 Task: Create a sub task Gather and Analyse Requirements for the task  Improve user input sanitization for better security in the project Transform , assign it to team member softage.7@softage.net and update the status of the sub task to  On Track  , set the priority of the sub task to Low.
Action: Mouse moved to (36, 434)
Screenshot: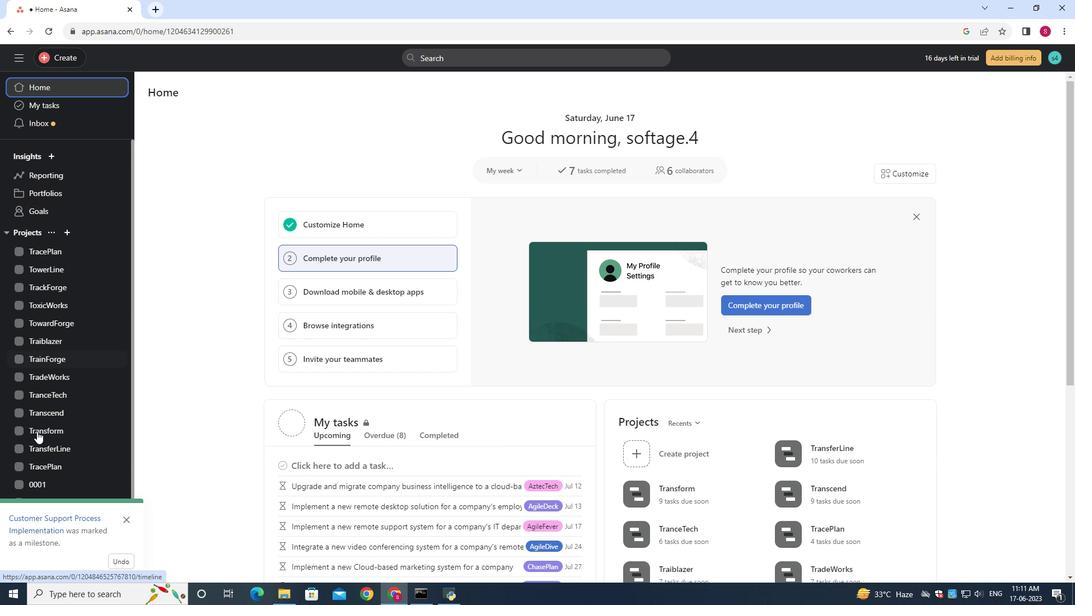 
Action: Mouse pressed left at (36, 434)
Screenshot: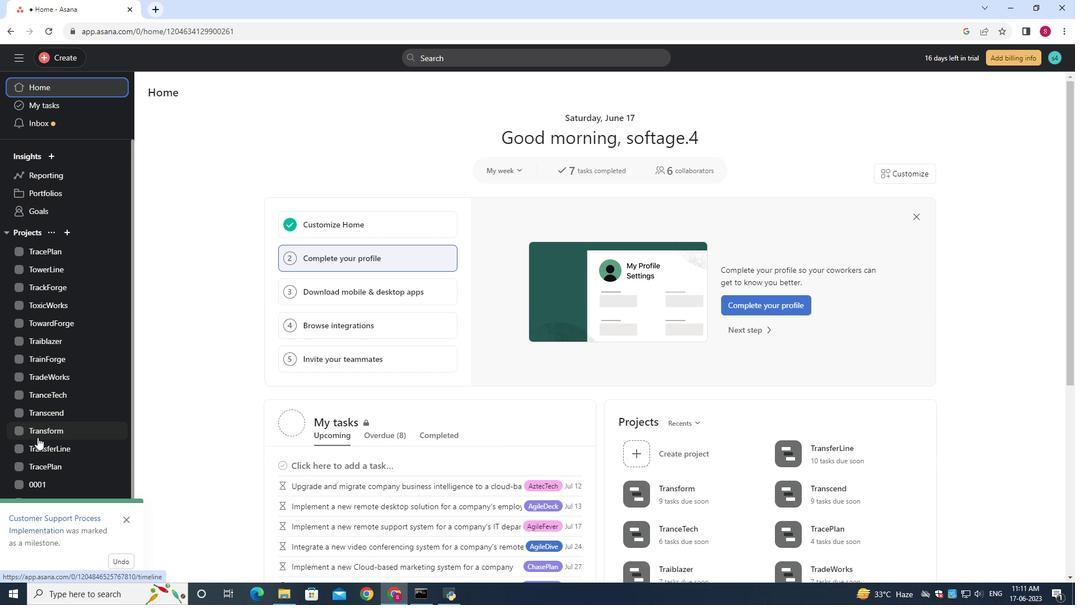 
Action: Mouse moved to (469, 265)
Screenshot: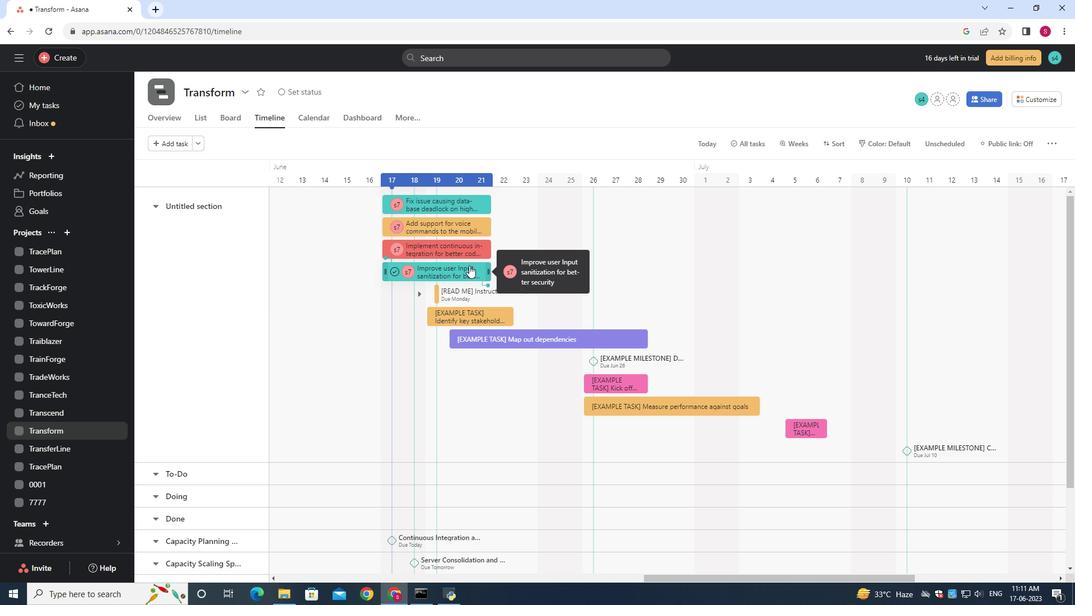 
Action: Mouse pressed left at (469, 265)
Screenshot: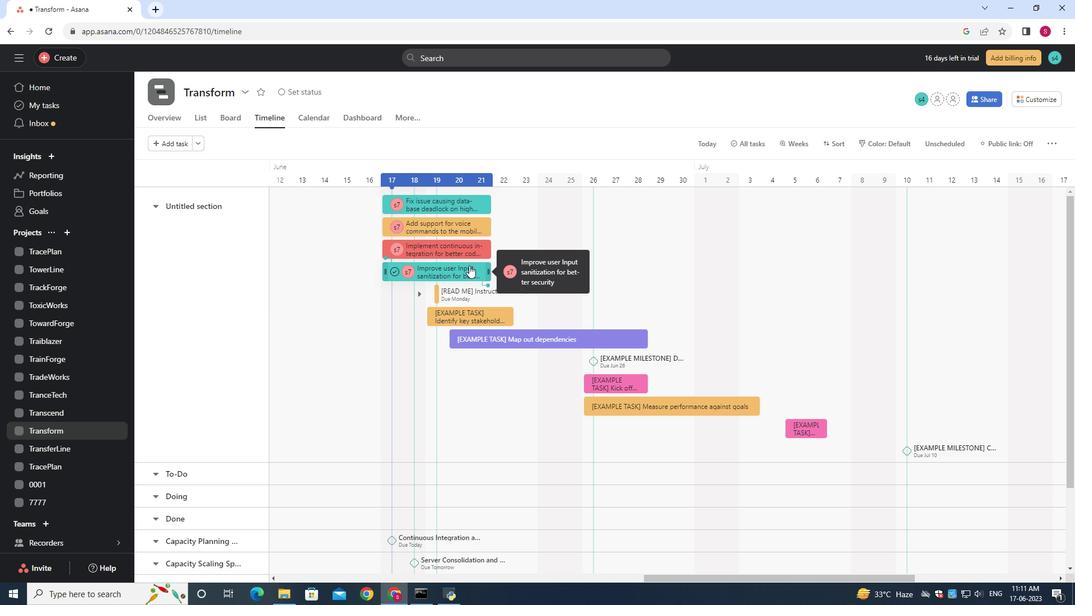 
Action: Mouse moved to (802, 299)
Screenshot: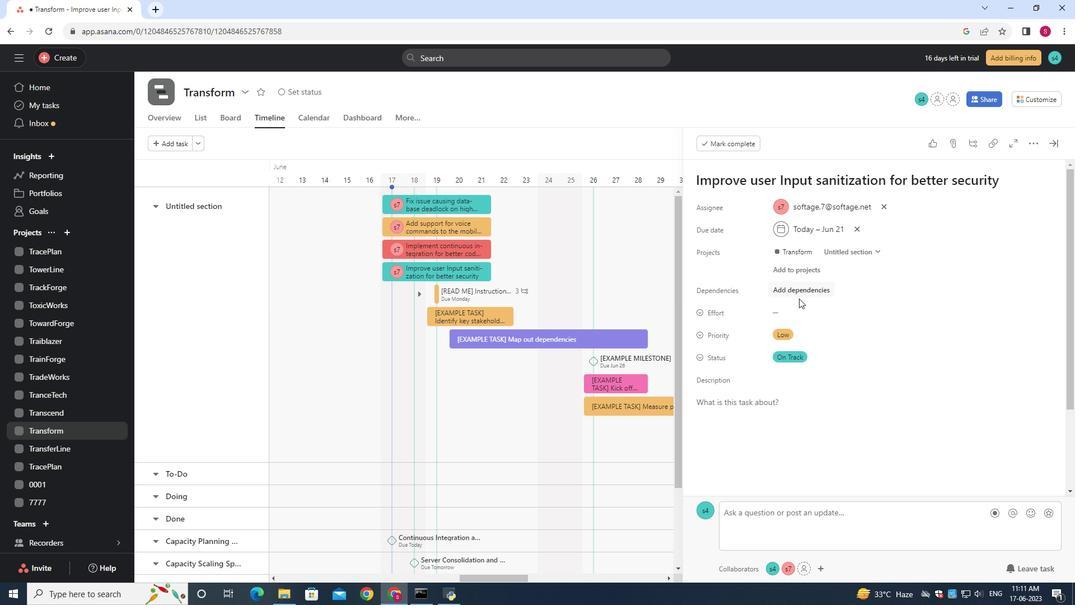 
Action: Mouse scrolled (802, 298) with delta (0, 0)
Screenshot: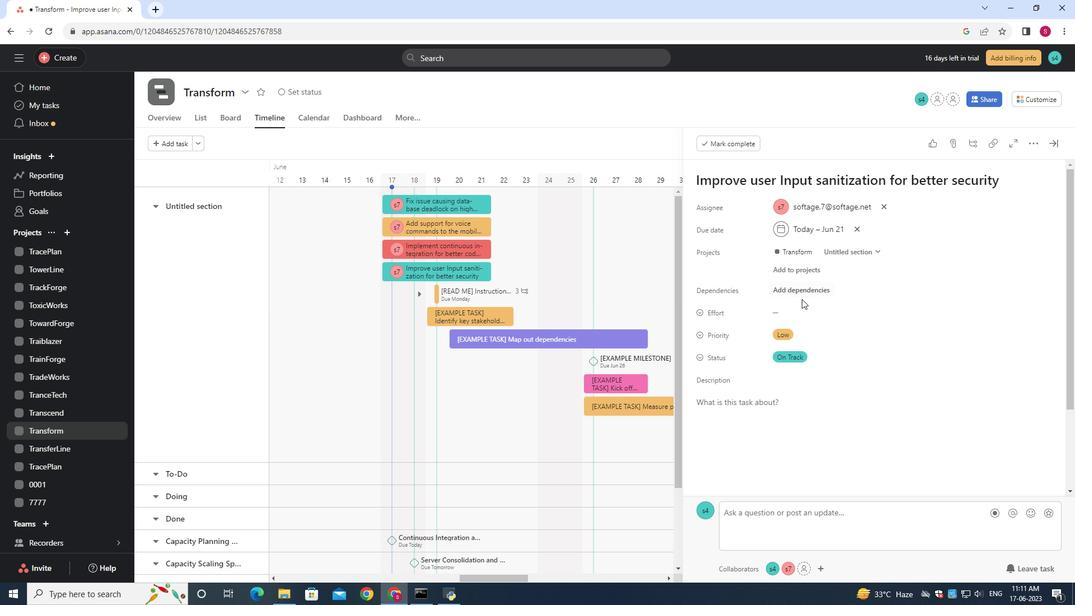 
Action: Mouse scrolled (802, 298) with delta (0, 0)
Screenshot: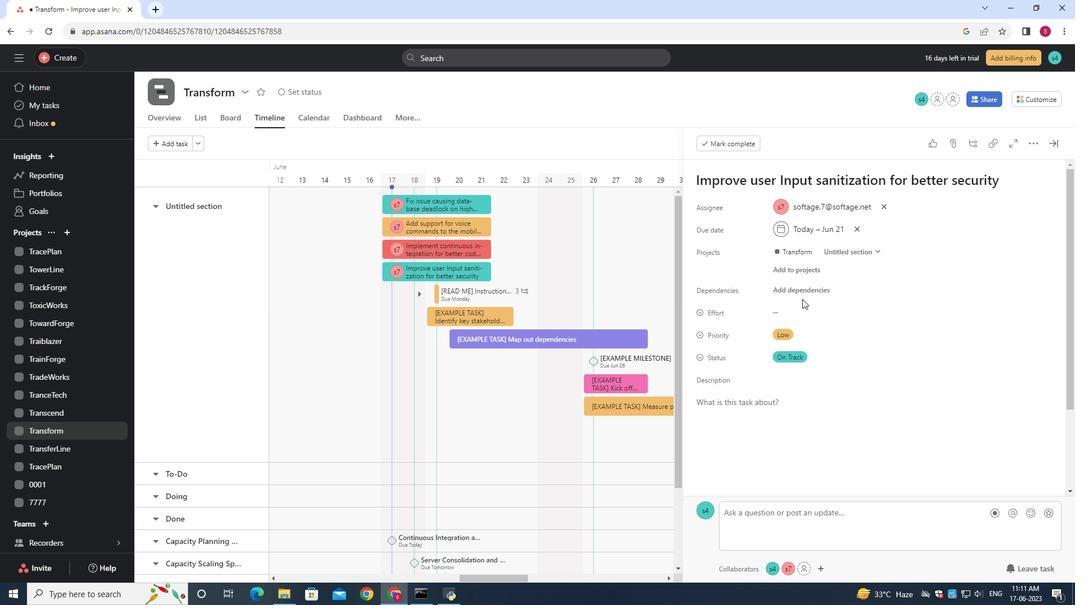 
Action: Mouse scrolled (802, 298) with delta (0, 0)
Screenshot: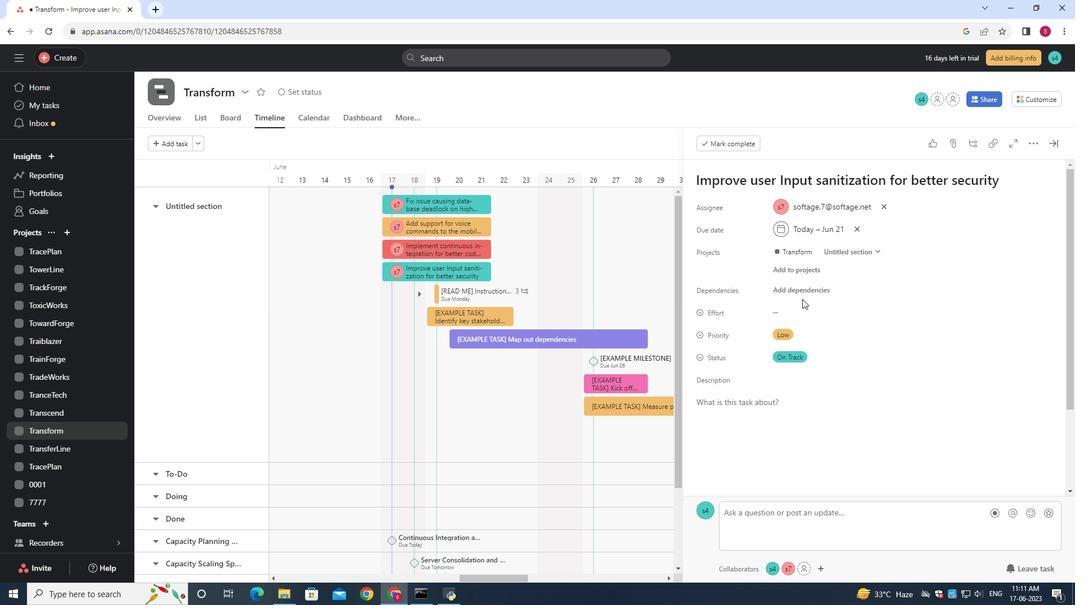 
Action: Mouse moved to (802, 299)
Screenshot: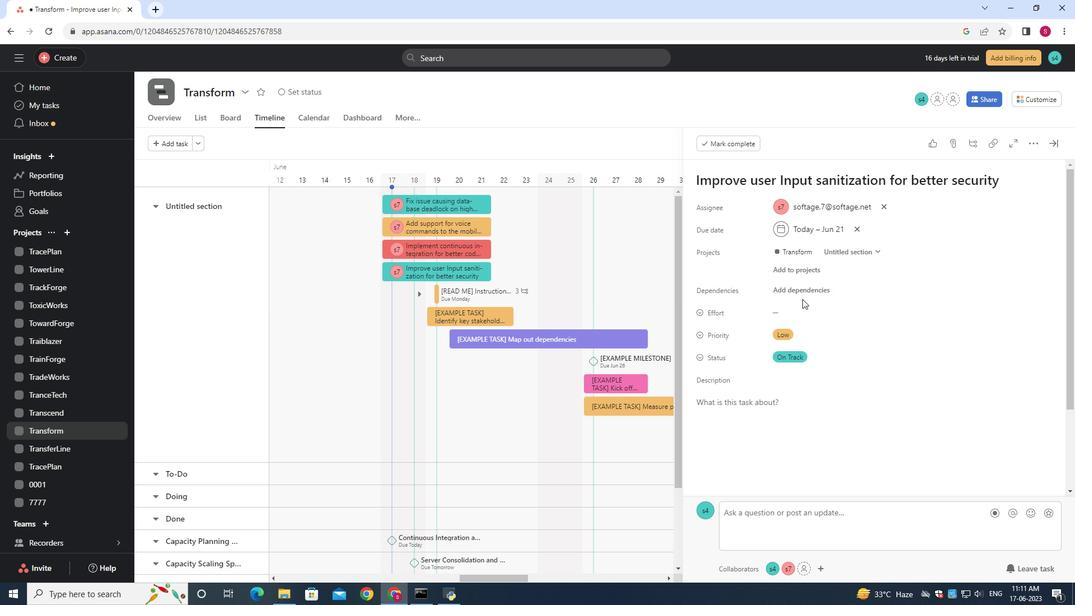 
Action: Mouse scrolled (802, 298) with delta (0, 0)
Screenshot: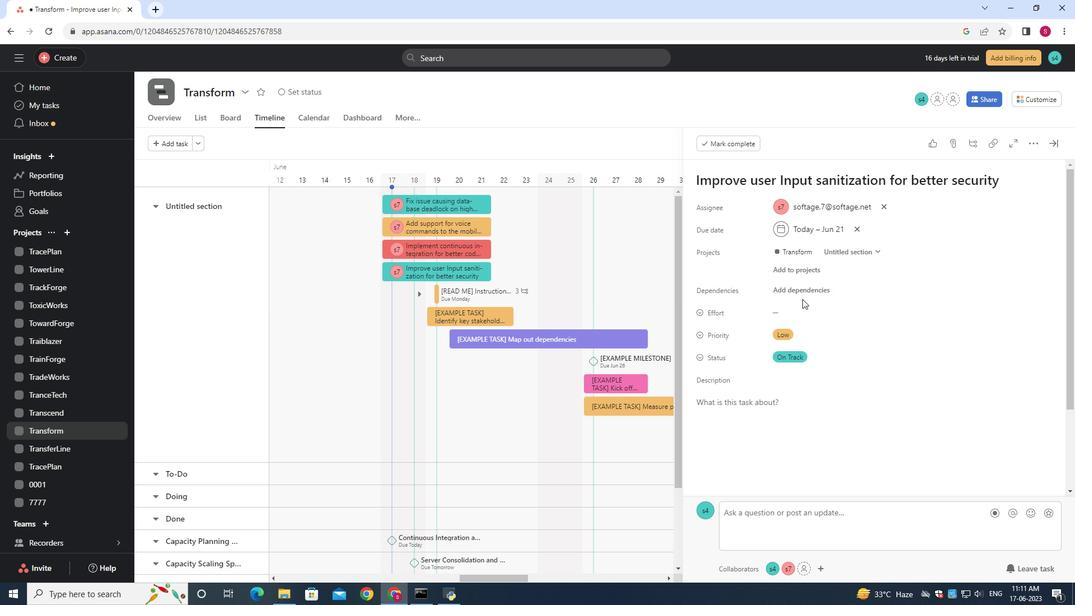 
Action: Mouse moved to (725, 403)
Screenshot: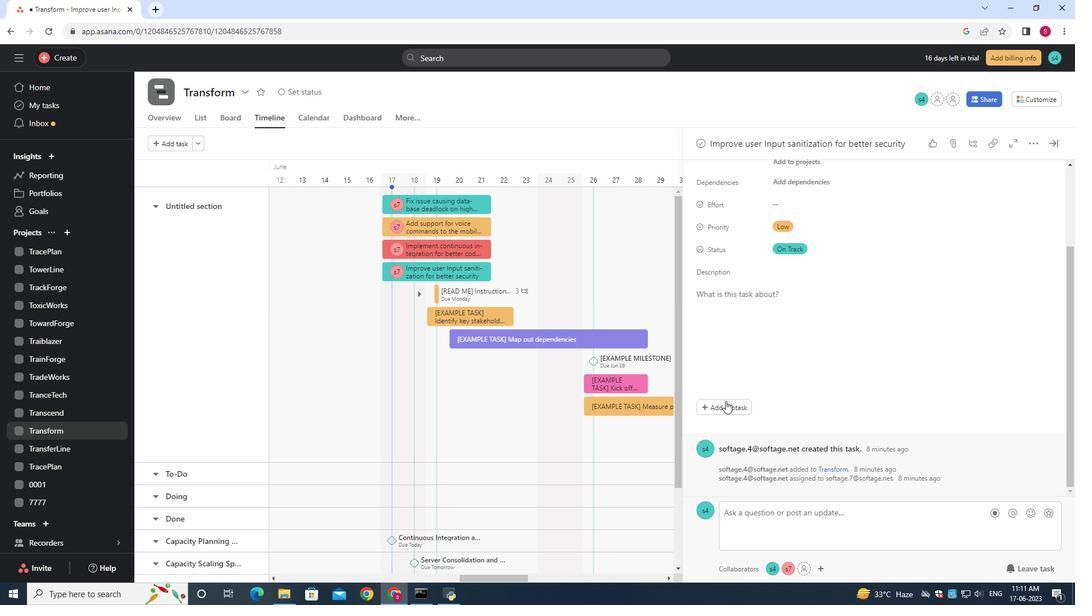 
Action: Mouse pressed left at (725, 403)
Screenshot: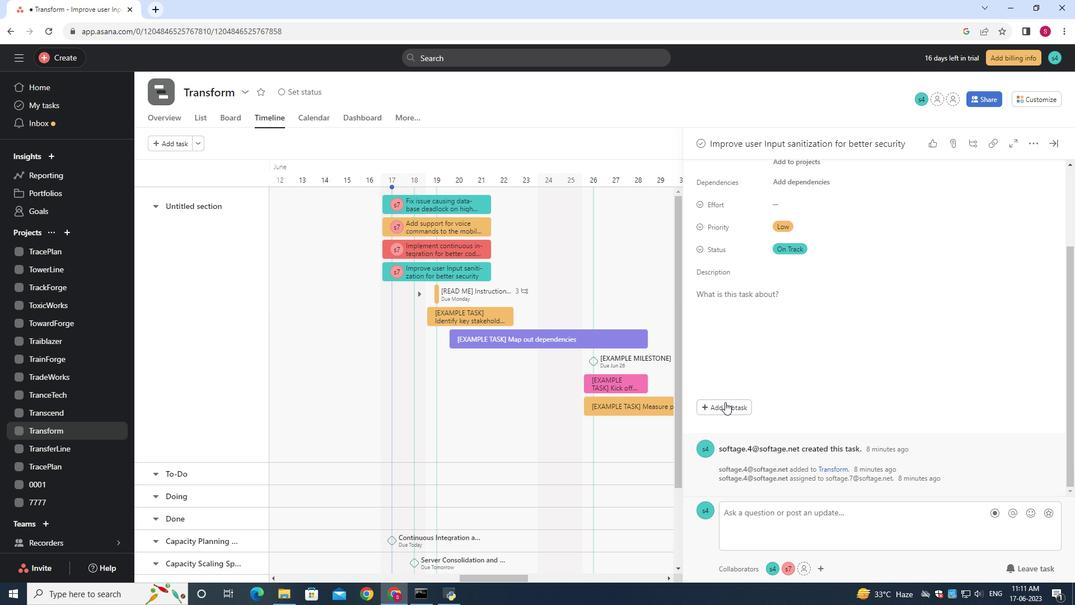 
Action: Key pressed <Key.shift><Key.shift><Key.shift><Key.shift><Key.shift><Key.shift><Key.shift><Key.shift><Key.shift><Key.shift><Key.shift><Key.shift><Key.shift><Key.shift><Key.shift><Key.shift><Key.shift><Key.shift><Key.shift><Key.shift><Key.shift>Gather<Key.space>and<Key.space><Key.shift>Analyse<Key.space><Key.shift><Key.shift>Requirments
Screenshot: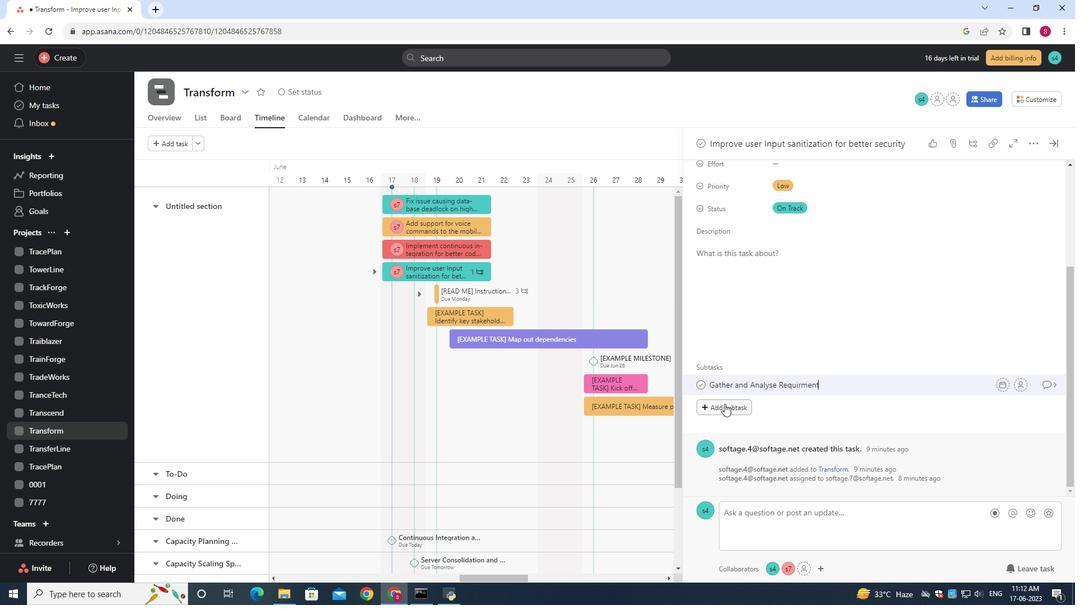 
Action: Mouse moved to (1019, 380)
Screenshot: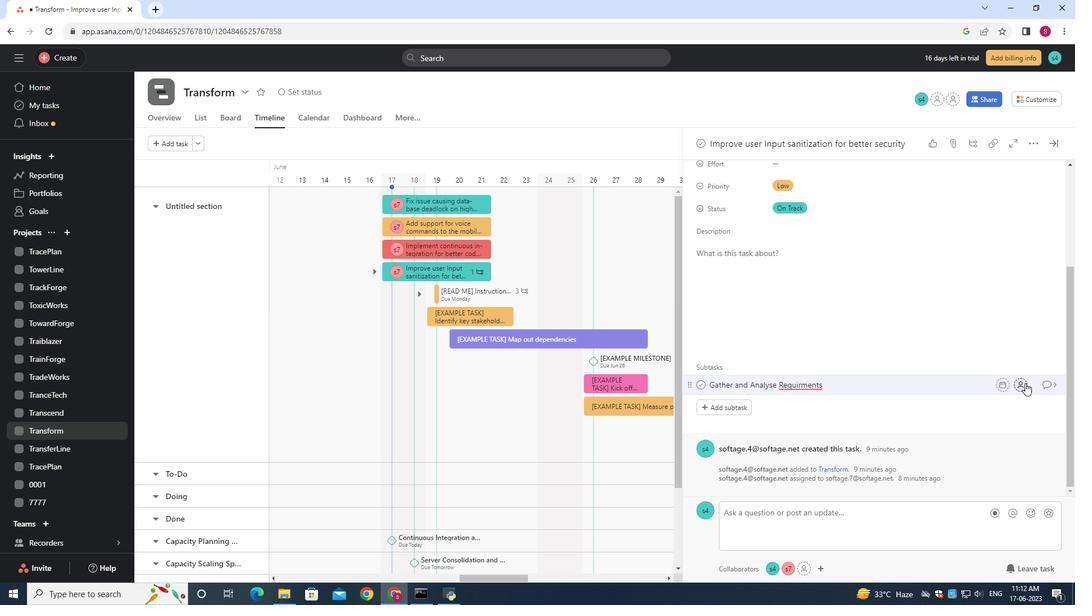 
Action: Mouse pressed left at (1019, 380)
Screenshot: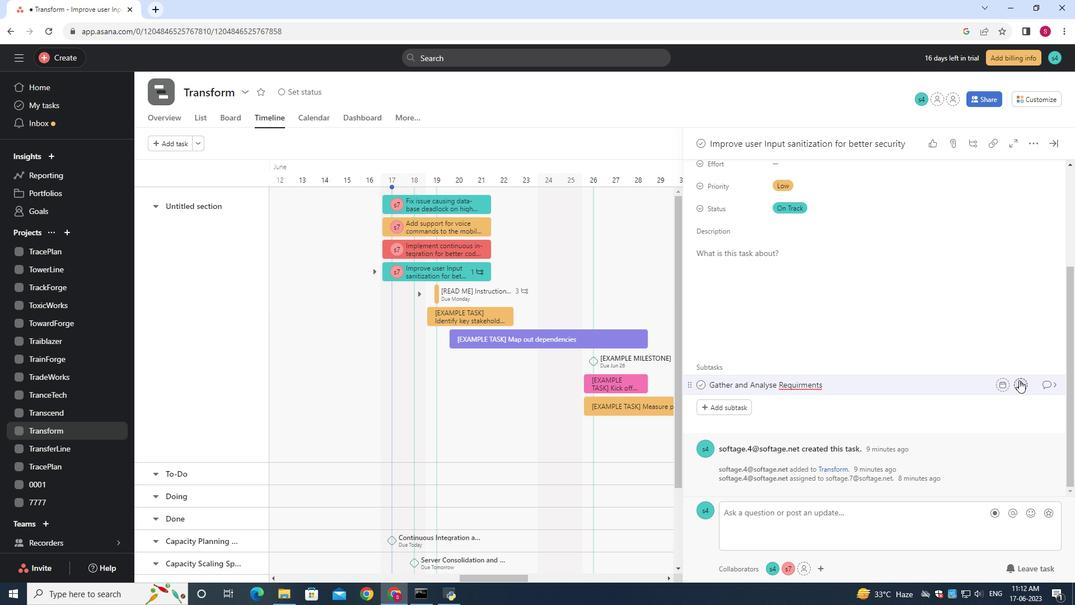 
Action: Mouse moved to (1020, 381)
Screenshot: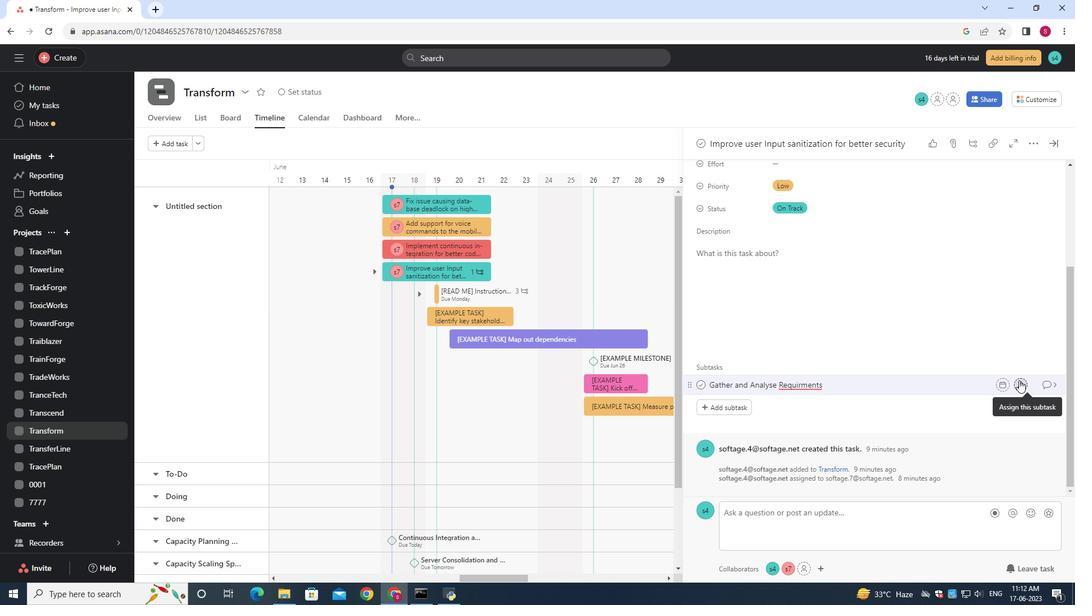
Action: Key pressed softage.7<Key.shift><Key.shift><Key.shift><Key.shift><Key.shift><Key.shift><Key.shift><Key.shift><Key.shift><Key.shift><Key.shift><Key.shift><Key.shift>@softage.net
Screenshot: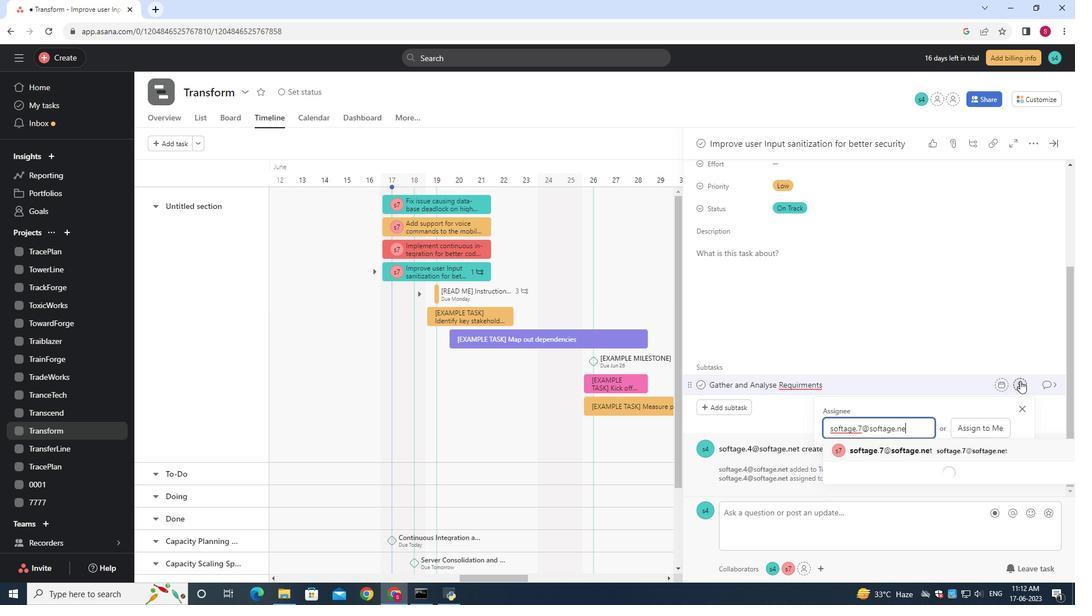 
Action: Mouse moved to (904, 448)
Screenshot: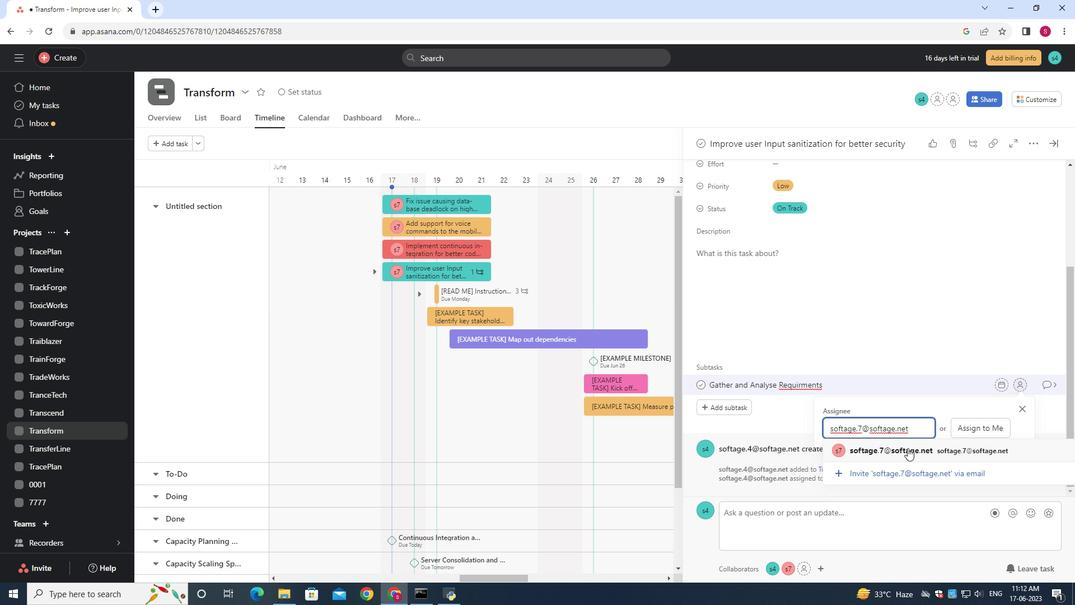 
Action: Mouse pressed left at (904, 448)
Screenshot: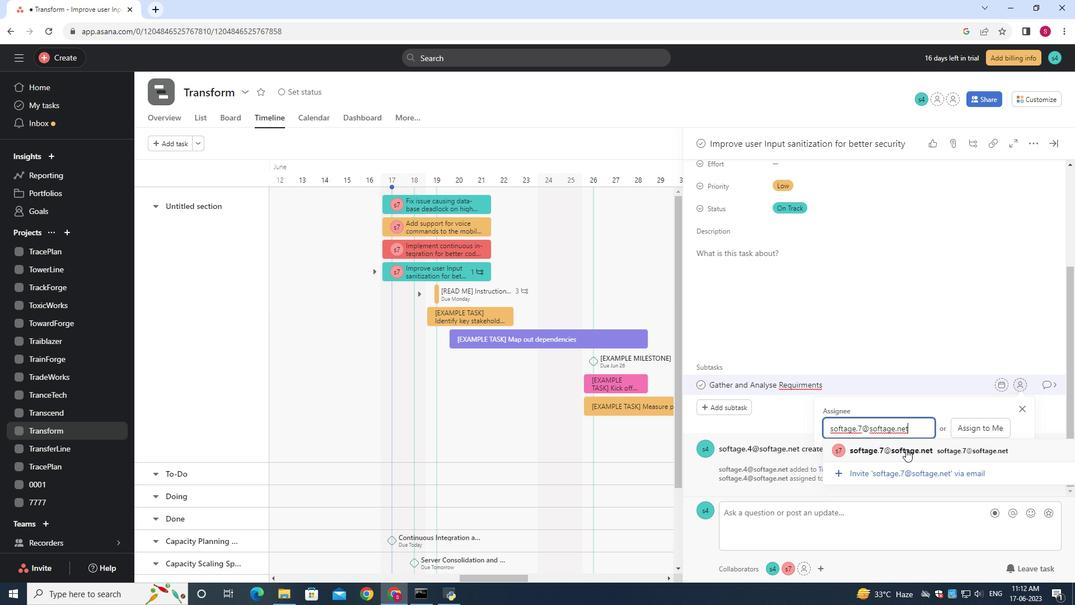 
Action: Mouse moved to (1056, 385)
Screenshot: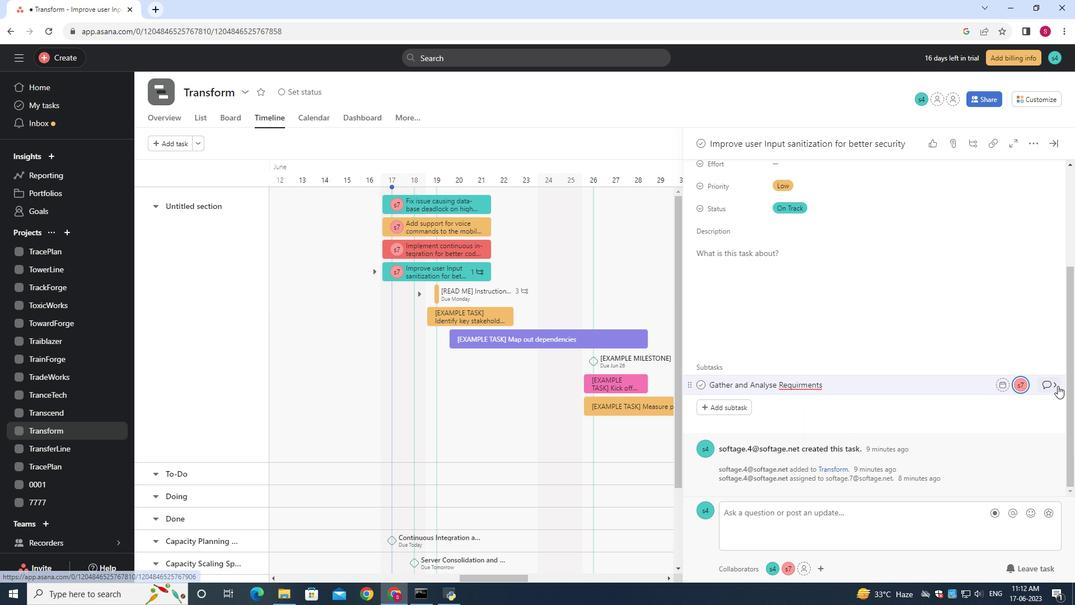 
Action: Mouse pressed left at (1056, 385)
Screenshot: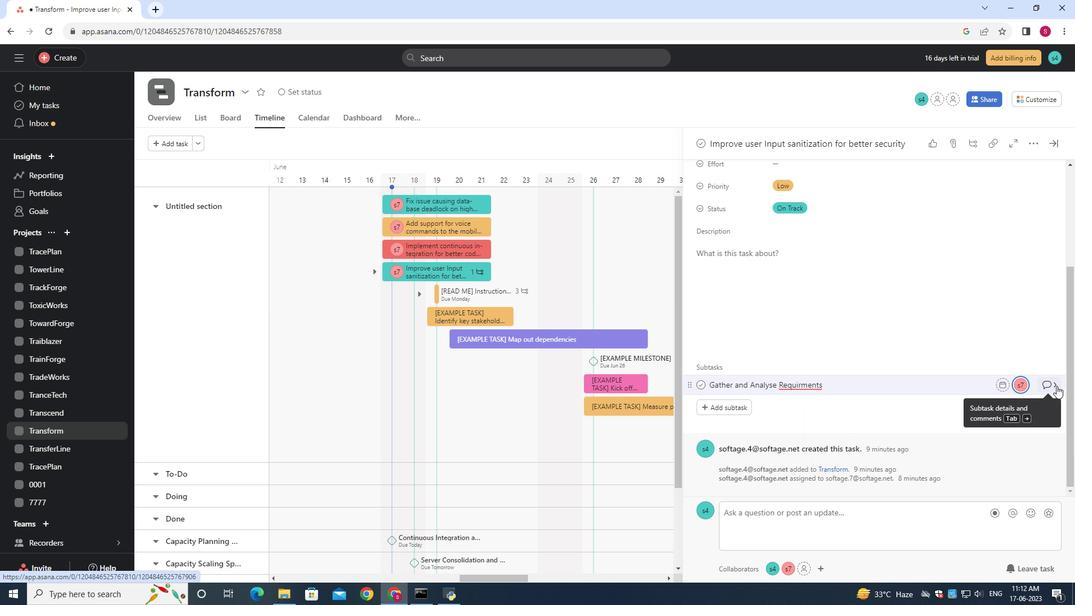 
Action: Mouse moved to (716, 303)
Screenshot: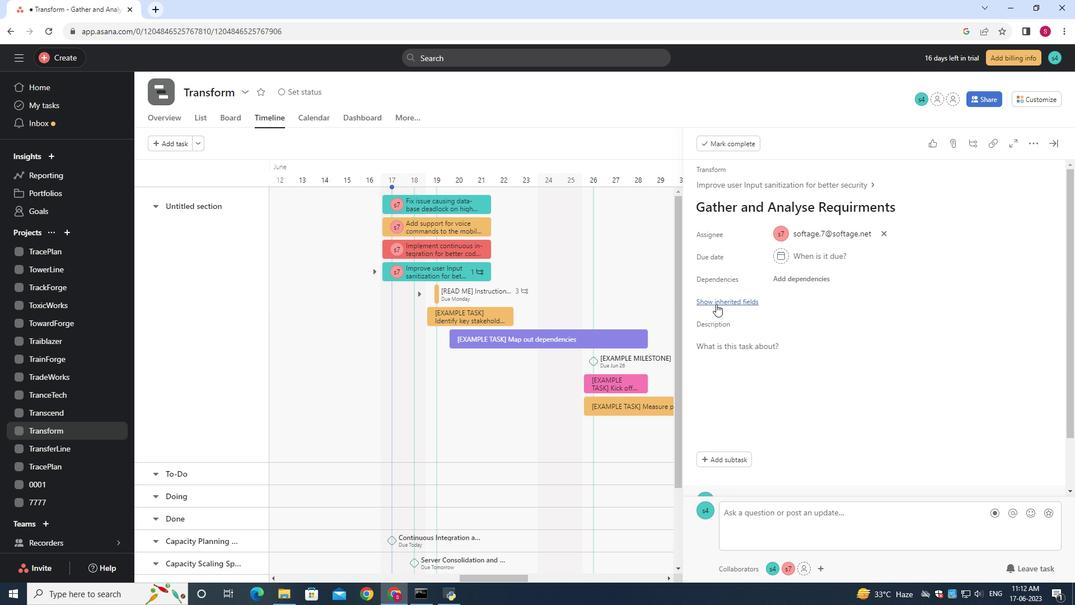 
Action: Mouse pressed left at (716, 303)
Screenshot: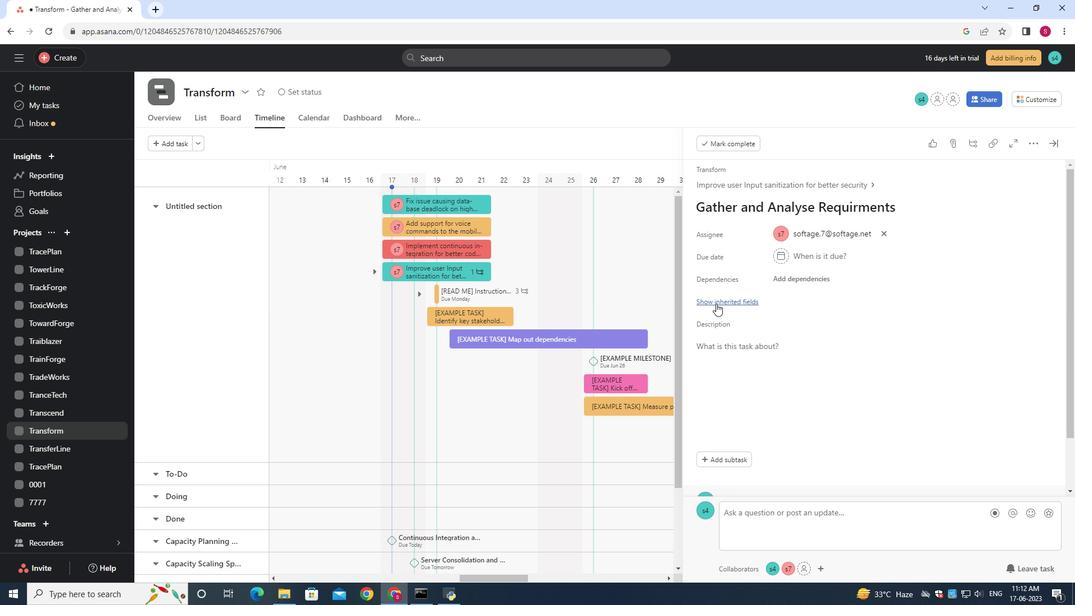 
Action: Mouse moved to (779, 367)
Screenshot: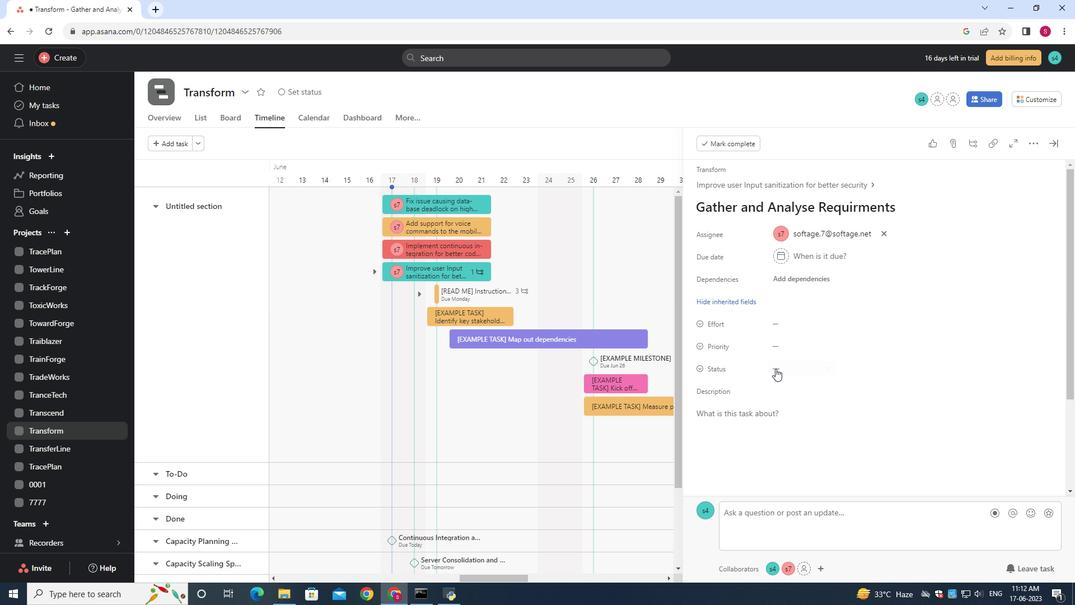 
Action: Mouse pressed left at (779, 367)
Screenshot: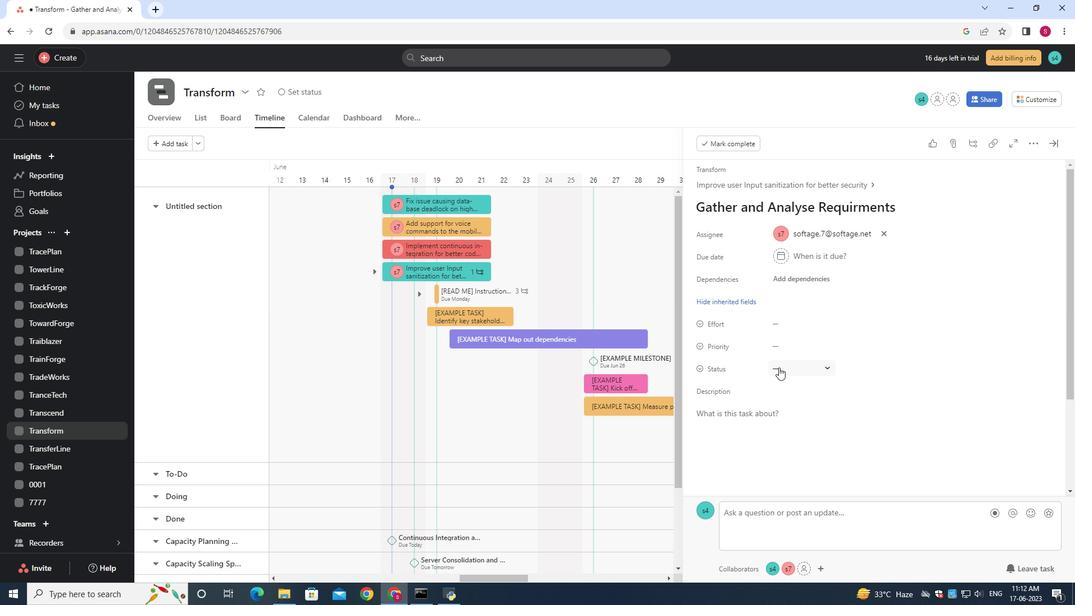 
Action: Mouse moved to (801, 406)
Screenshot: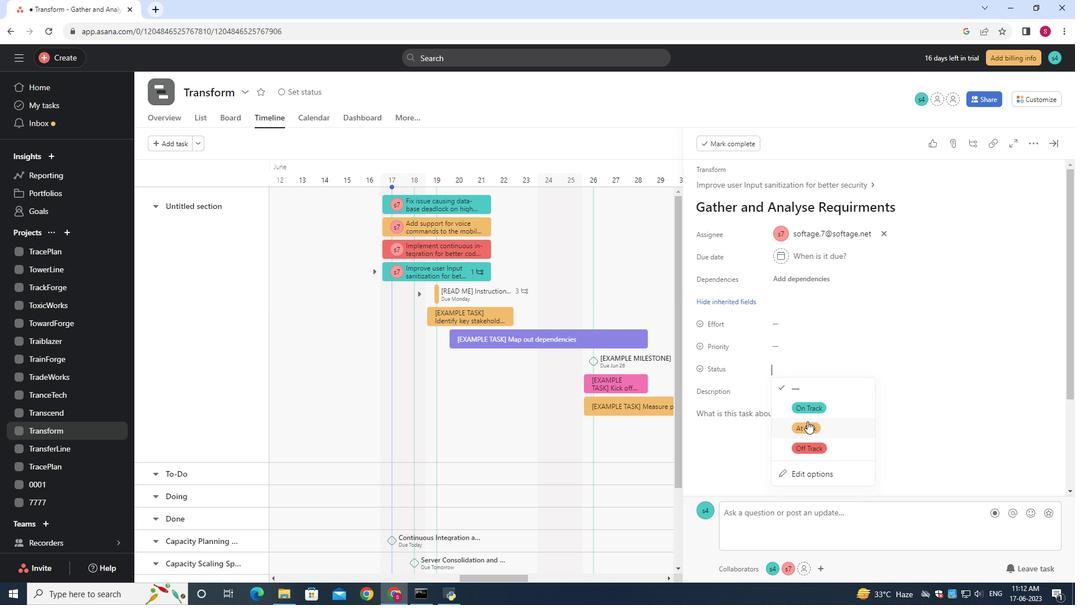 
Action: Mouse pressed left at (801, 406)
Screenshot: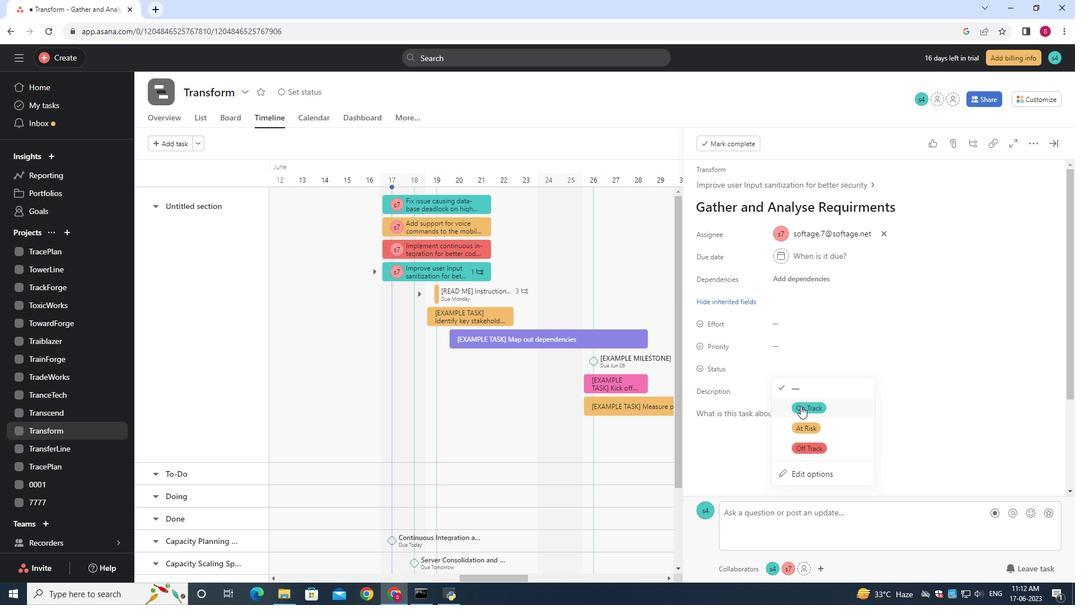 
Action: Mouse moved to (784, 350)
Screenshot: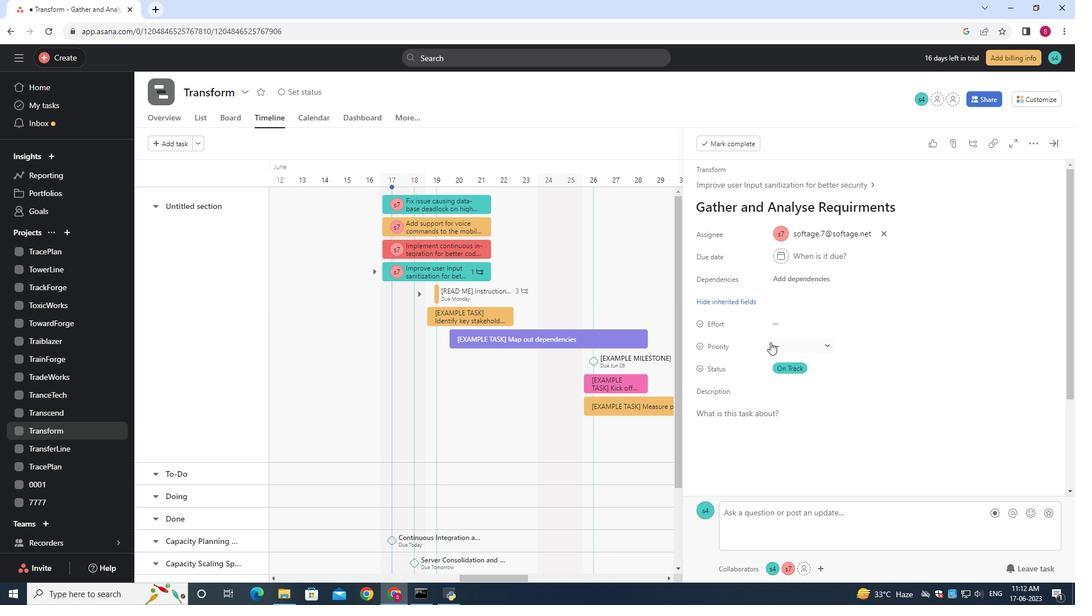 
Action: Mouse pressed left at (784, 350)
Screenshot: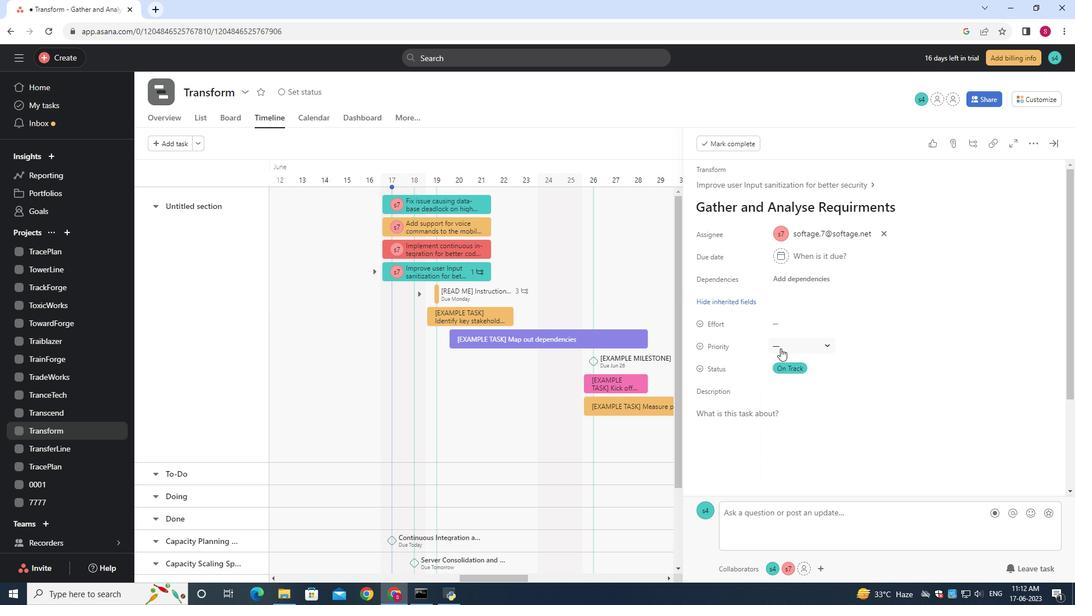 
Action: Mouse moved to (804, 423)
Screenshot: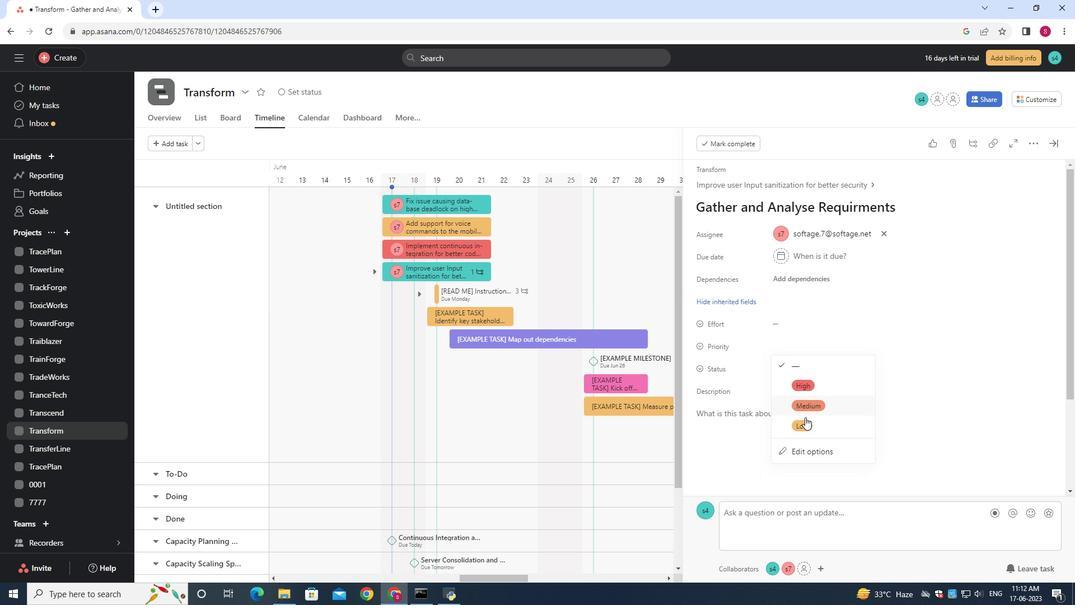 
Action: Mouse pressed left at (804, 423)
Screenshot: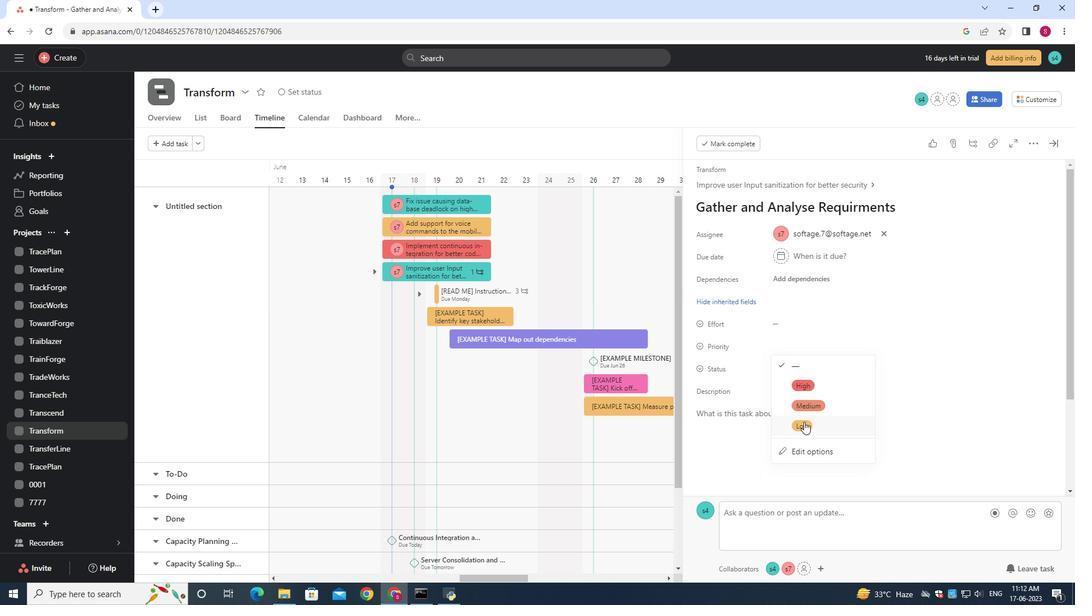 
Action: Mouse moved to (793, 370)
Screenshot: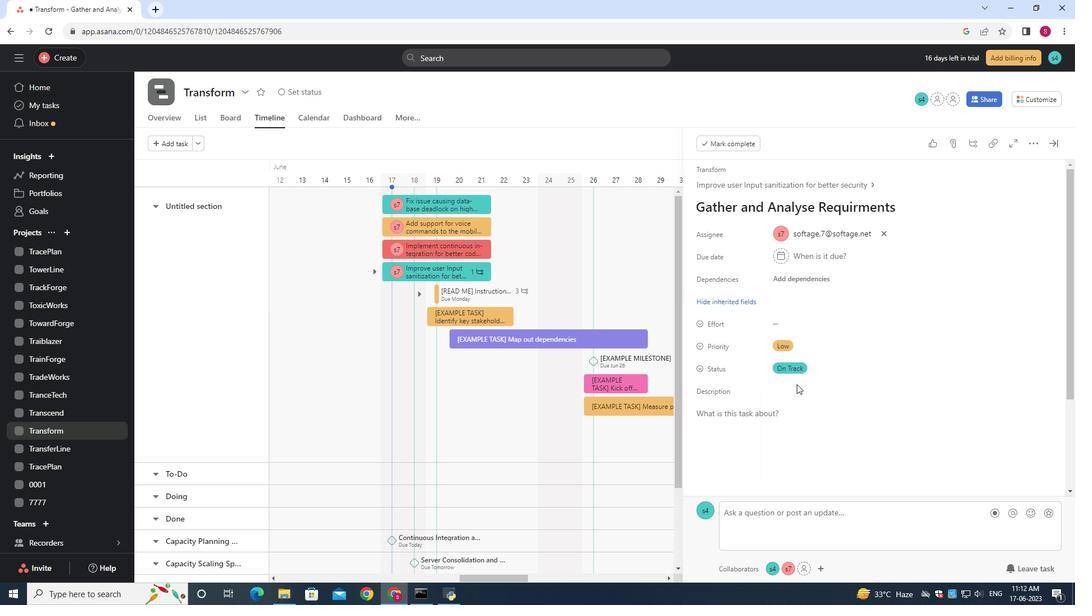 
